 Task: Reply All to email with the signature Caroline Robinson with the subject 'Request for help' from softage.1@softage.net with the message 'I would like to schedule a call to discuss the proposed changes to the project budget.'
Action: Mouse moved to (1289, 208)
Screenshot: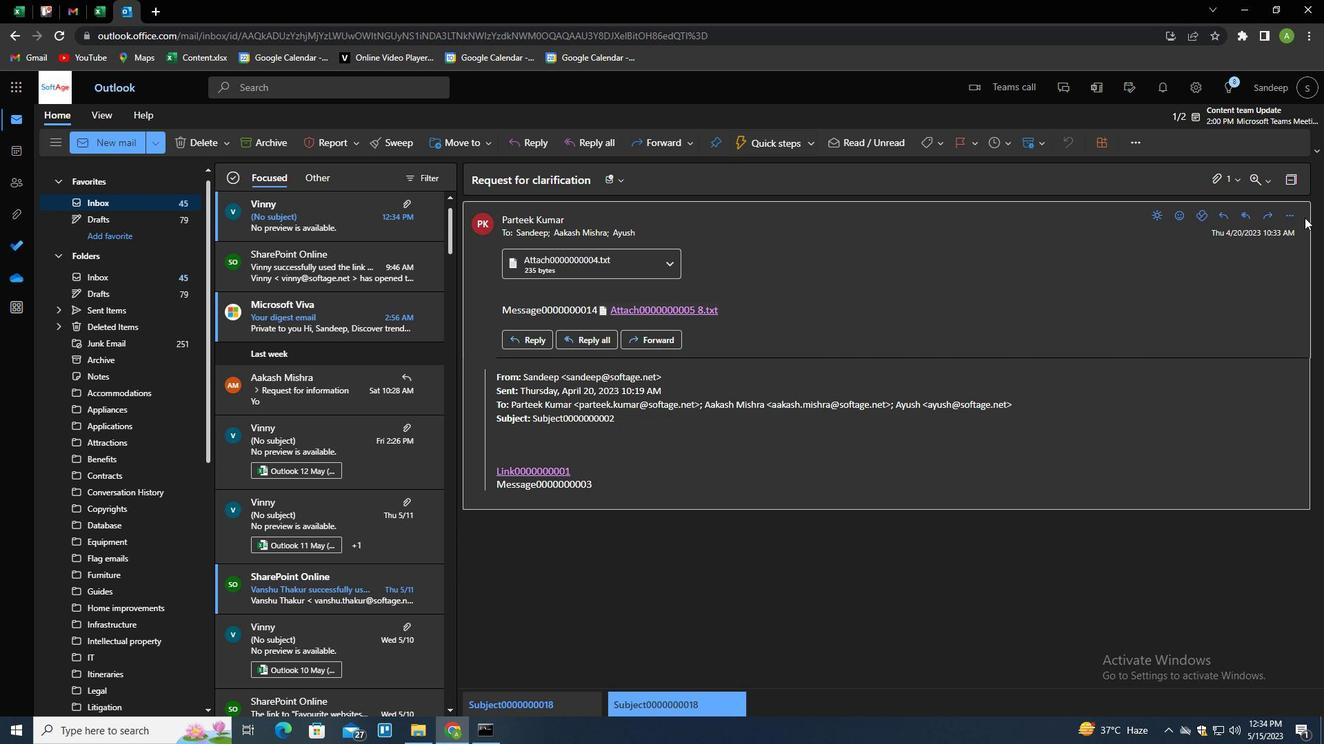 
Action: Mouse pressed left at (1289, 208)
Screenshot: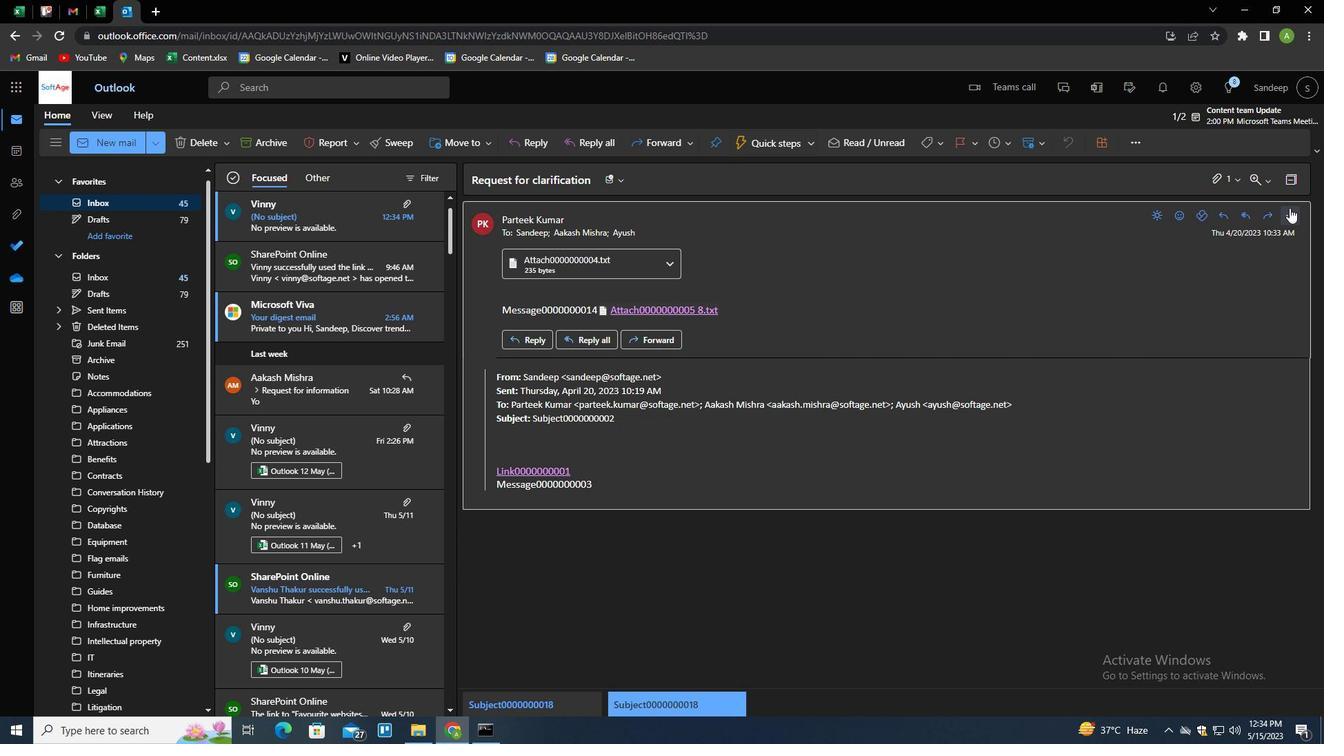 
Action: Mouse moved to (1213, 260)
Screenshot: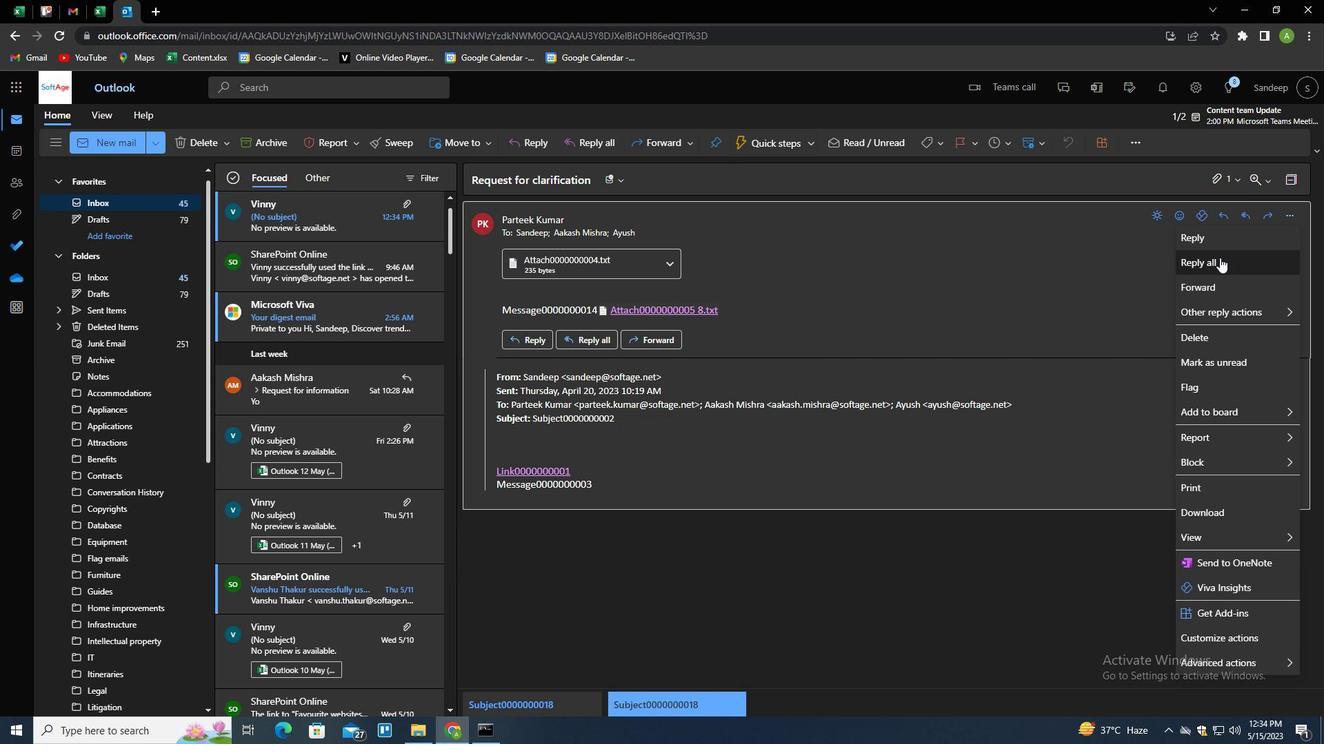 
Action: Mouse pressed left at (1213, 260)
Screenshot: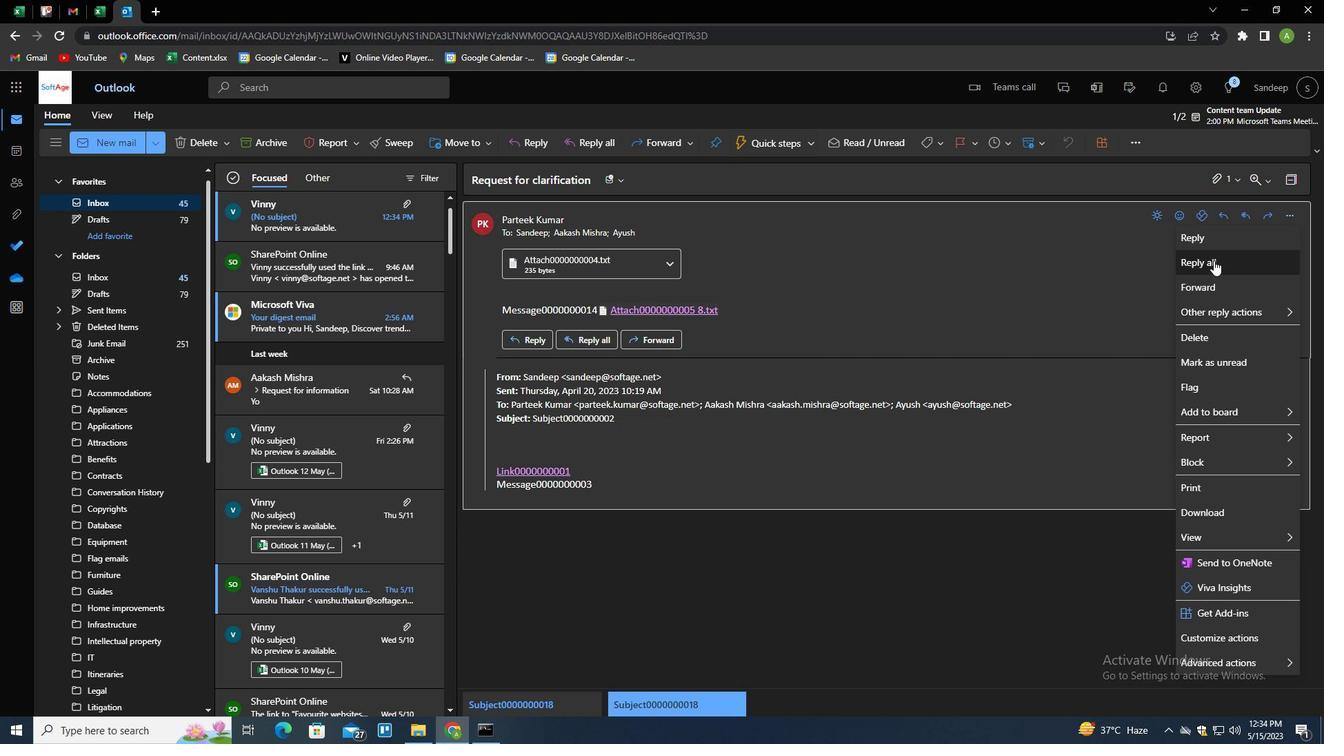 
Action: Mouse moved to (486, 395)
Screenshot: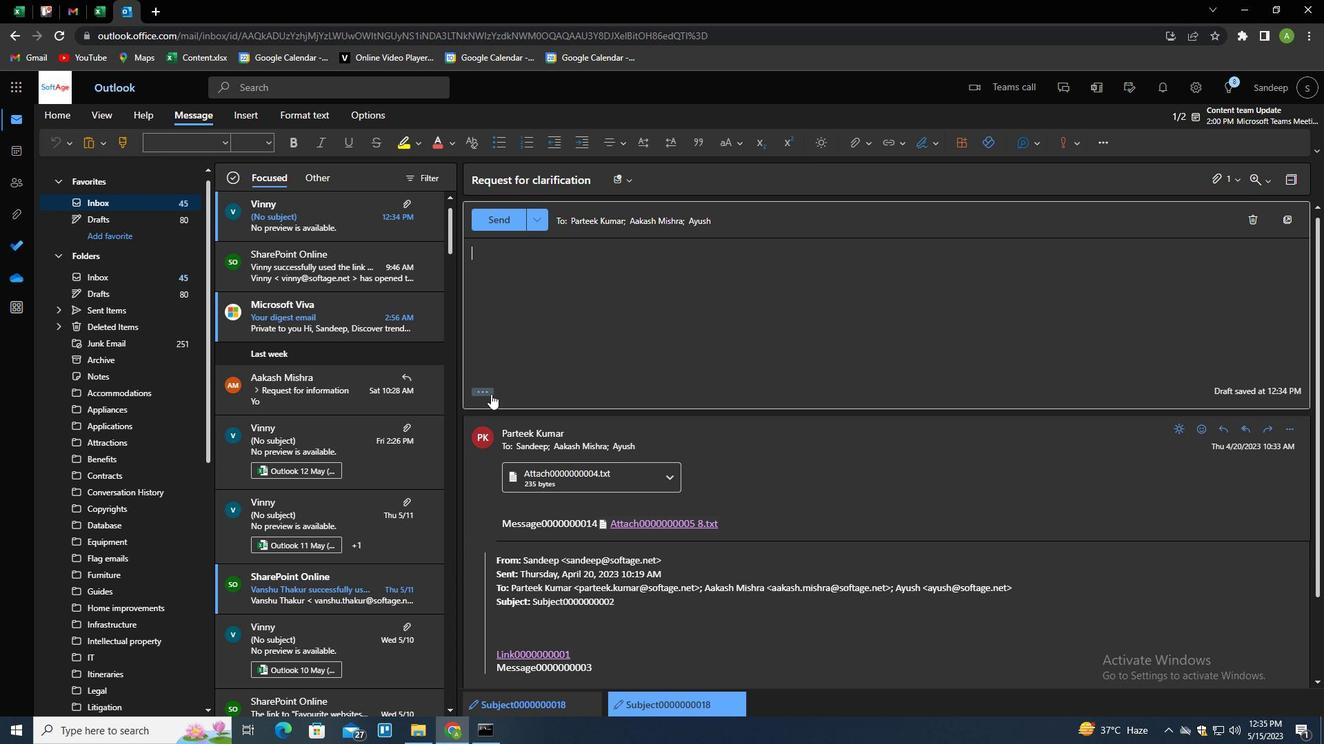 
Action: Mouse pressed left at (486, 395)
Screenshot: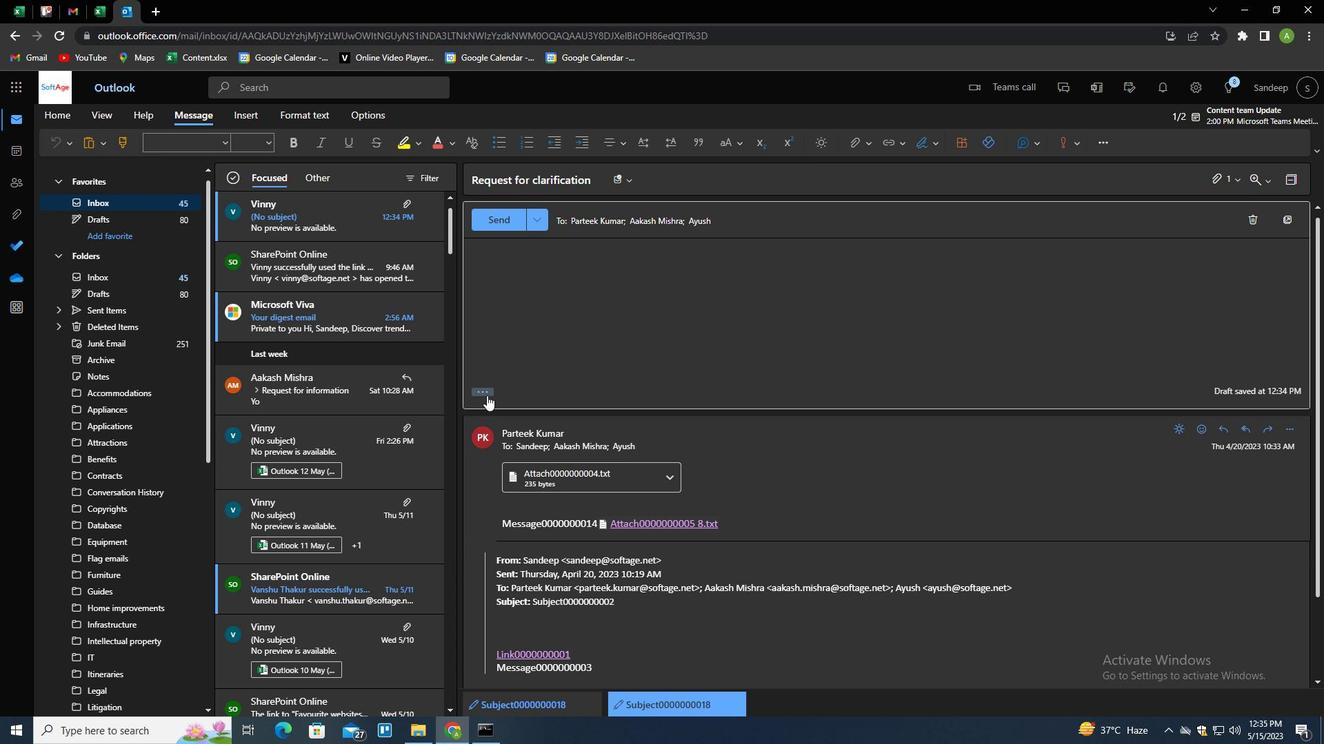 
Action: Mouse moved to (932, 136)
Screenshot: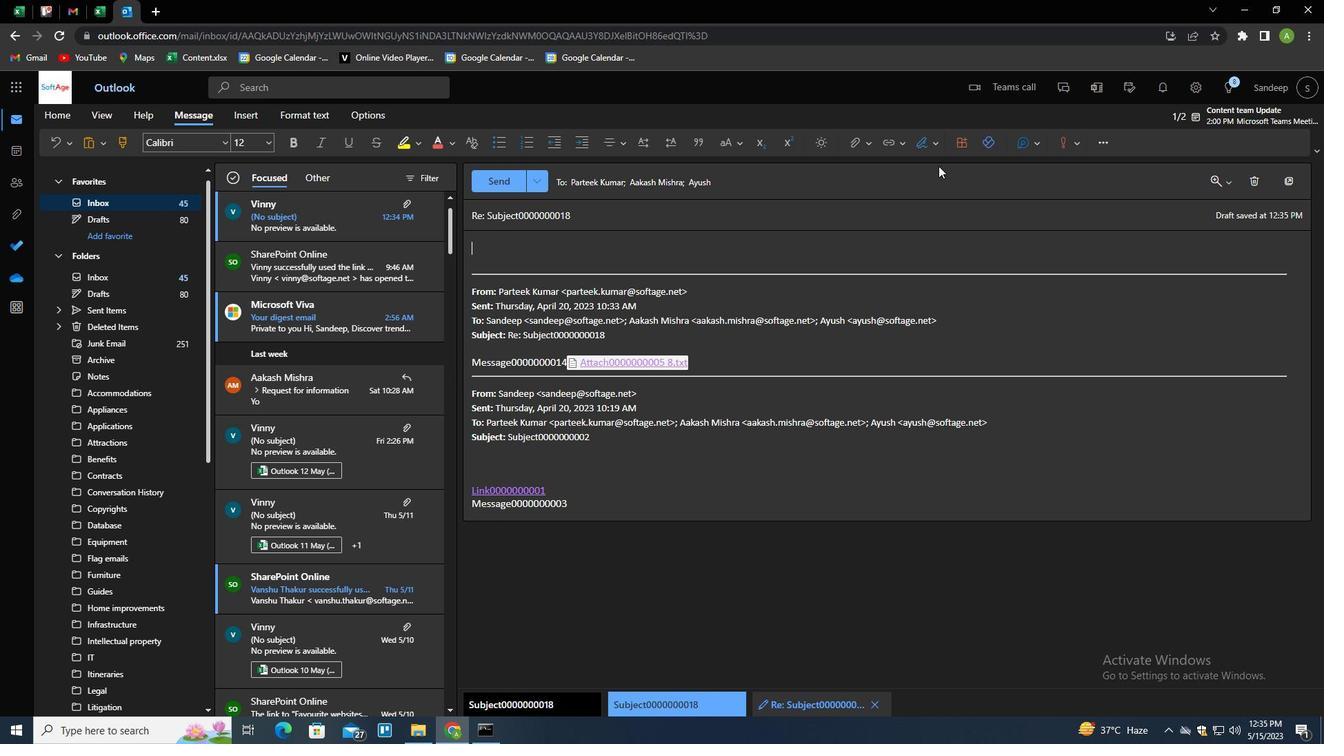 
Action: Mouse pressed left at (932, 136)
Screenshot: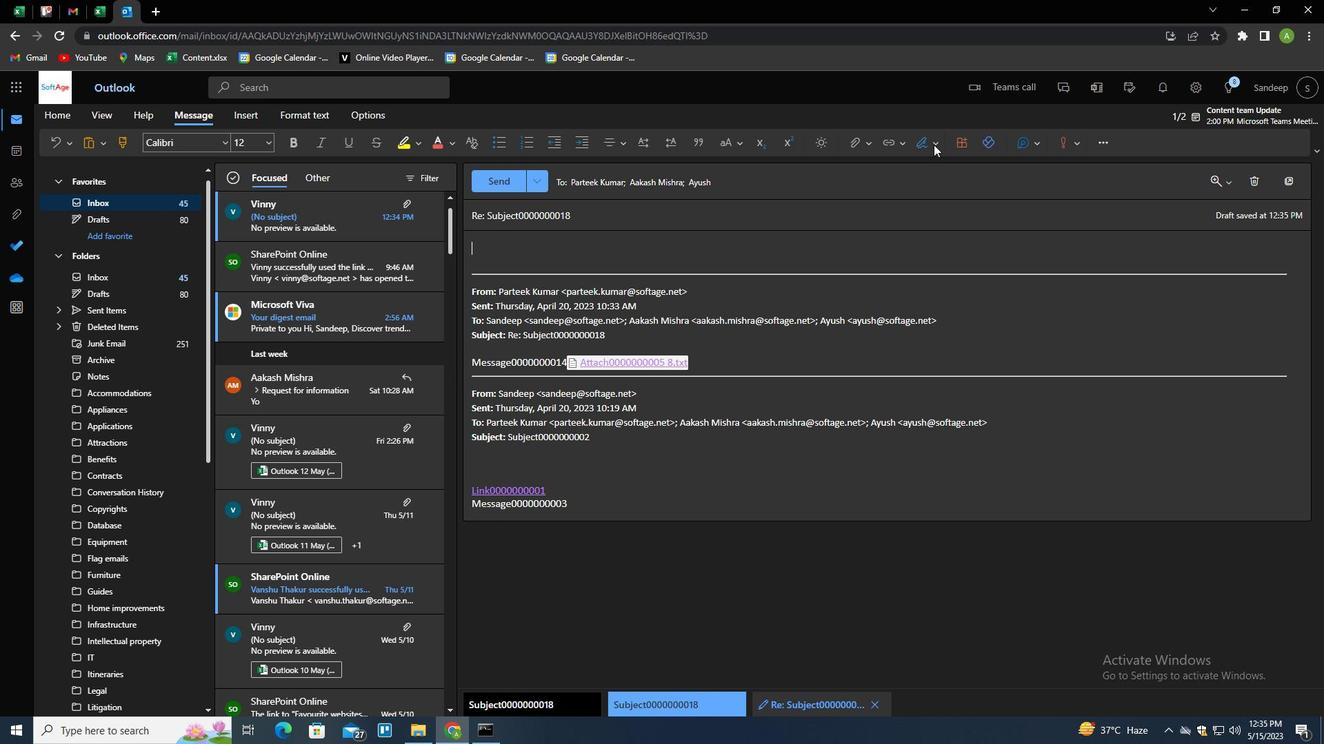 
Action: Mouse moved to (912, 195)
Screenshot: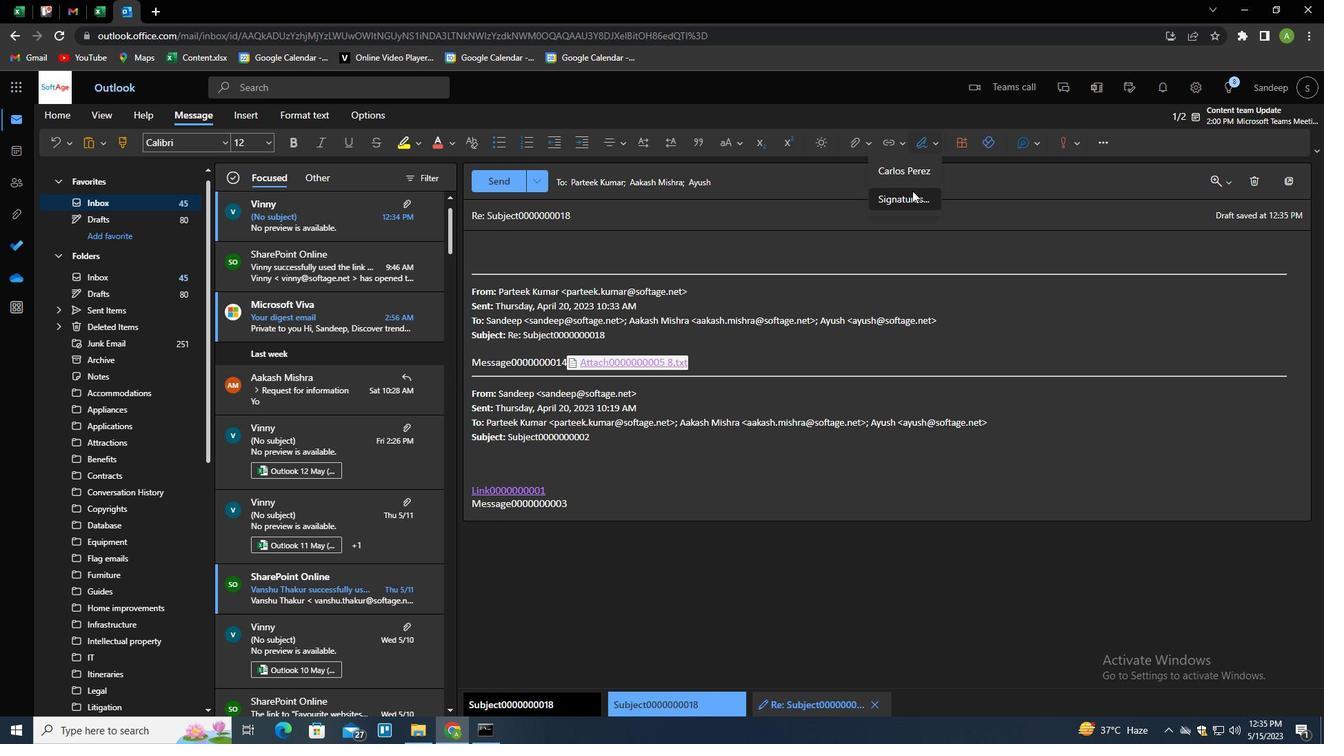 
Action: Mouse pressed left at (912, 195)
Screenshot: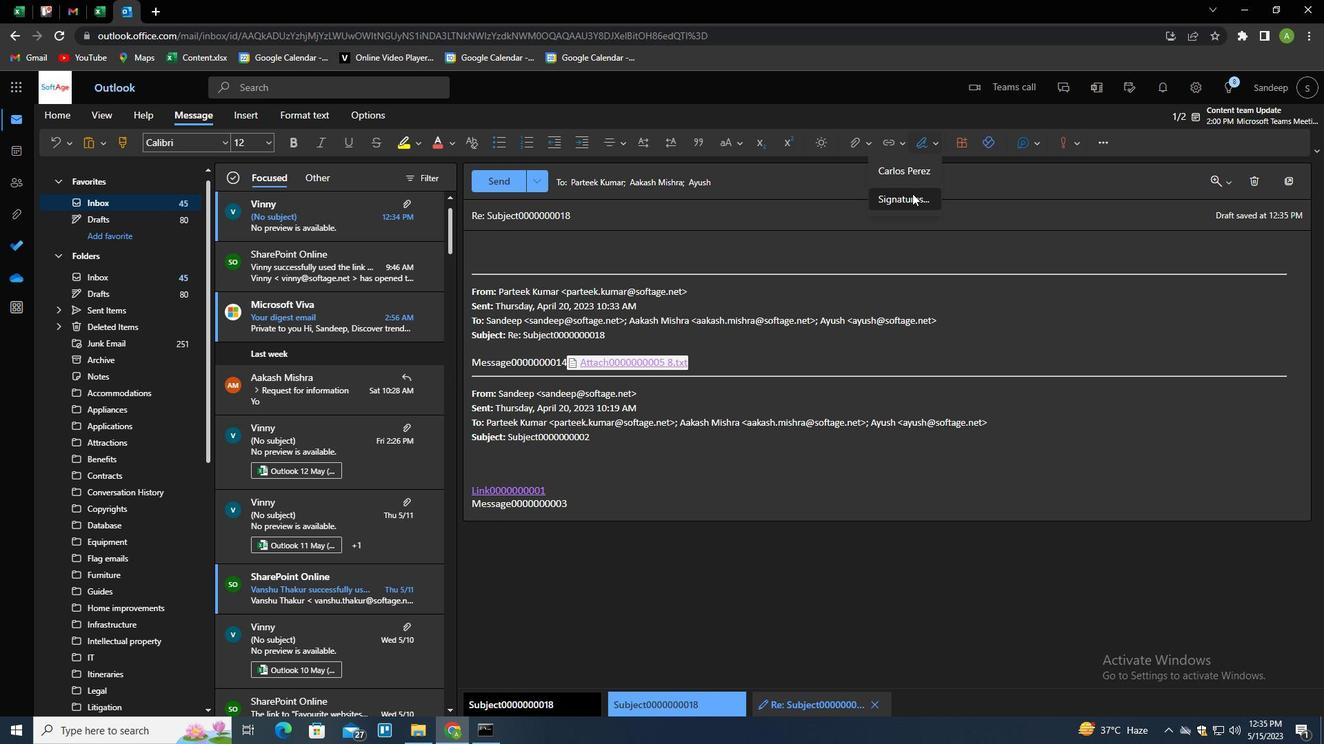 
Action: Mouse moved to (948, 243)
Screenshot: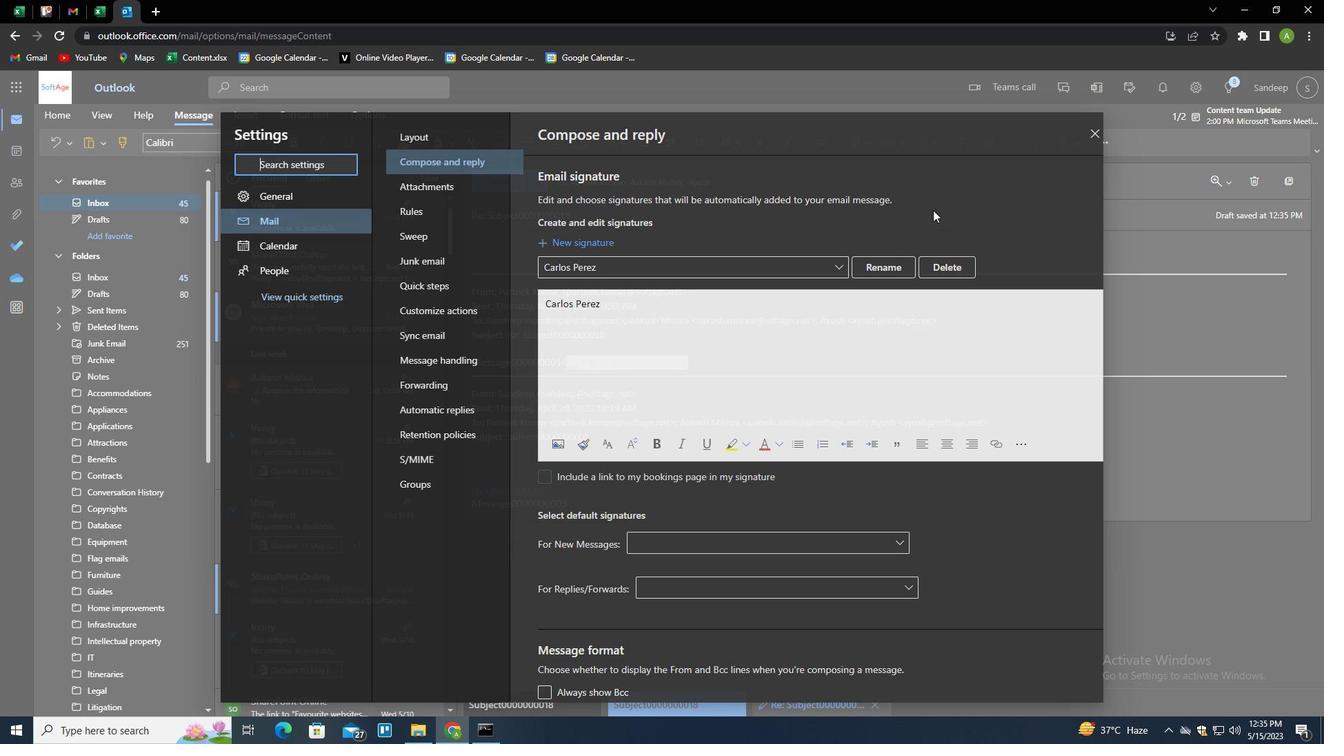
Action: Mouse pressed left at (948, 243)
Screenshot: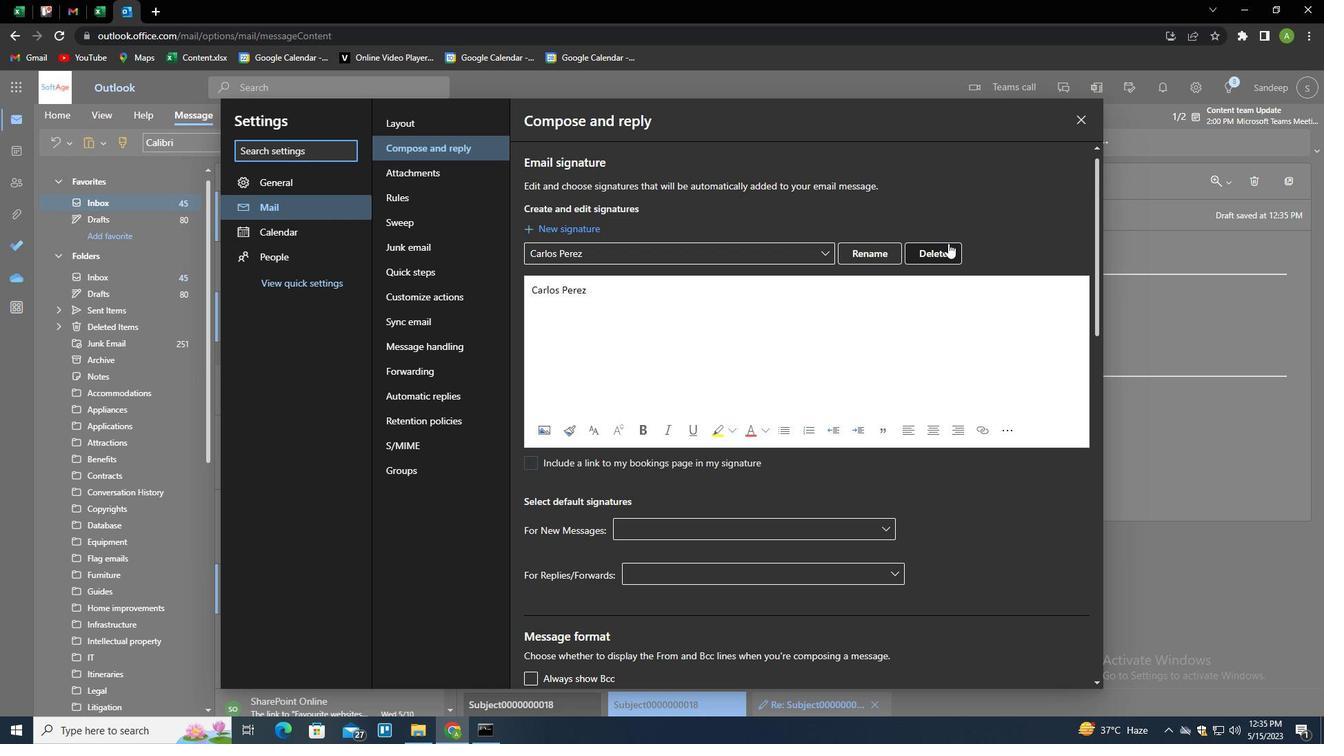 
Action: Mouse moved to (946, 250)
Screenshot: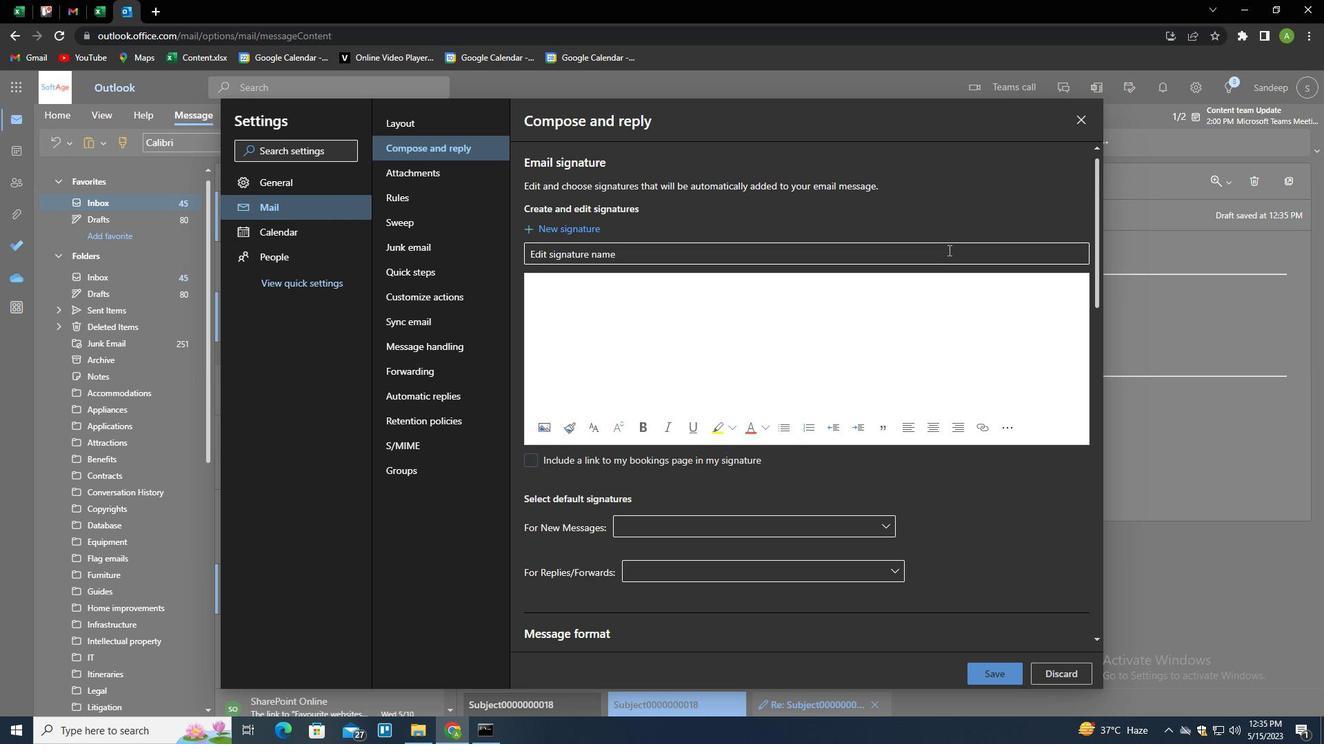 
Action: Mouse pressed left at (946, 250)
Screenshot: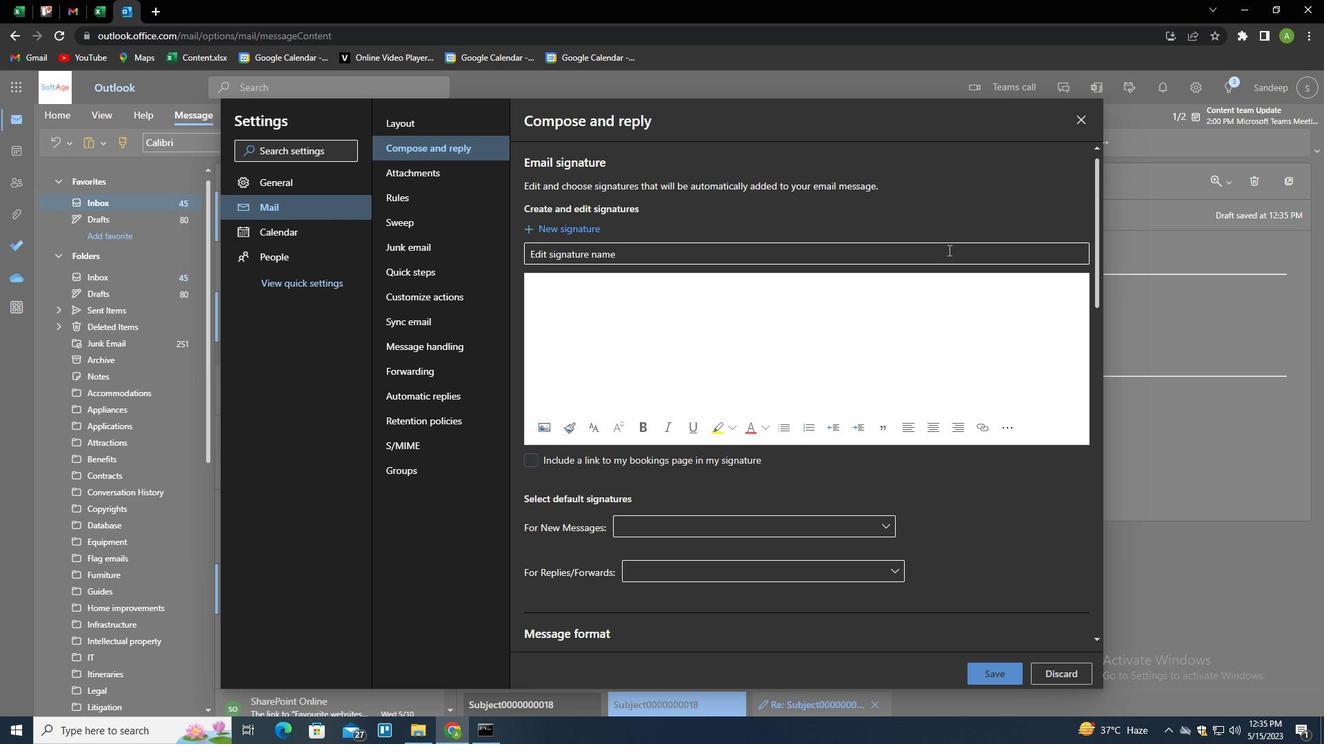 
Action: Mouse moved to (946, 250)
Screenshot: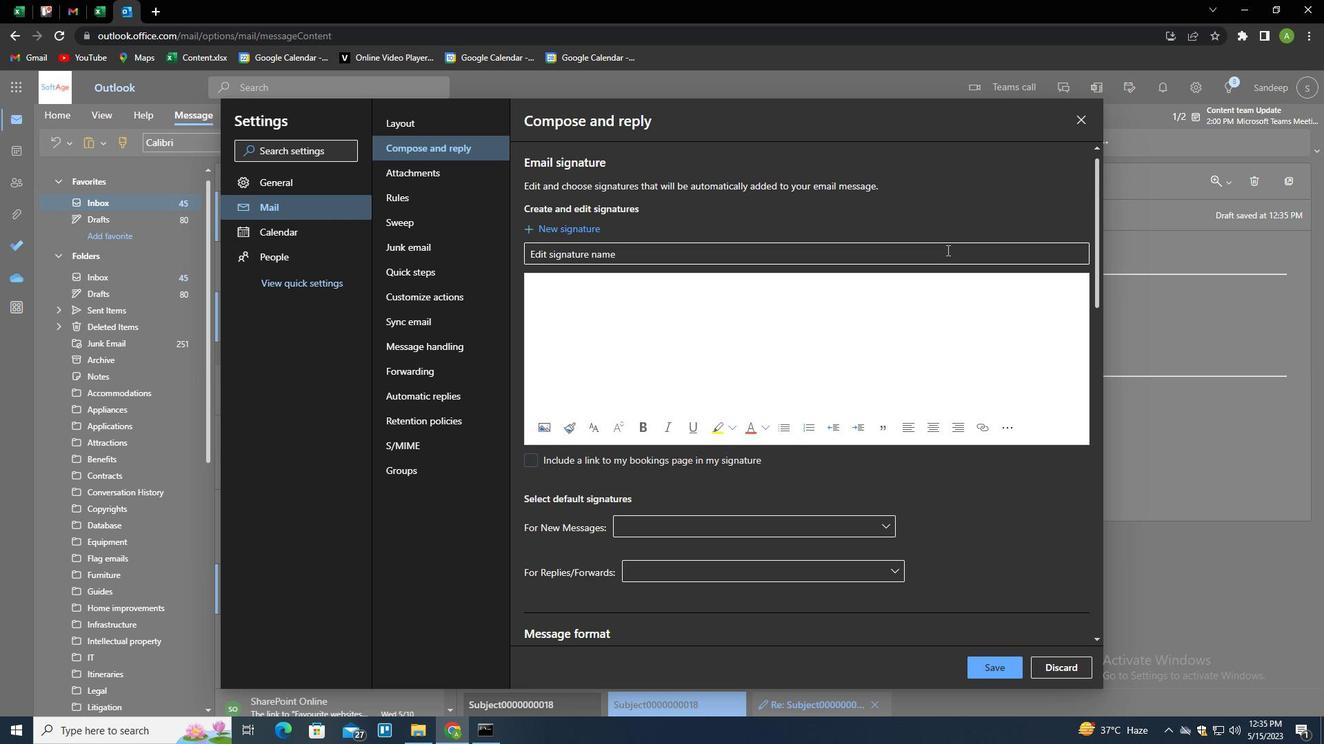 
Action: Key pressed <Key.shift>CAROLINE<Key.space><Key.shift>ROBINSON<Key.tab><Key.shift>CAROLINE<Key.space><Key.shift>ROBINSON
Screenshot: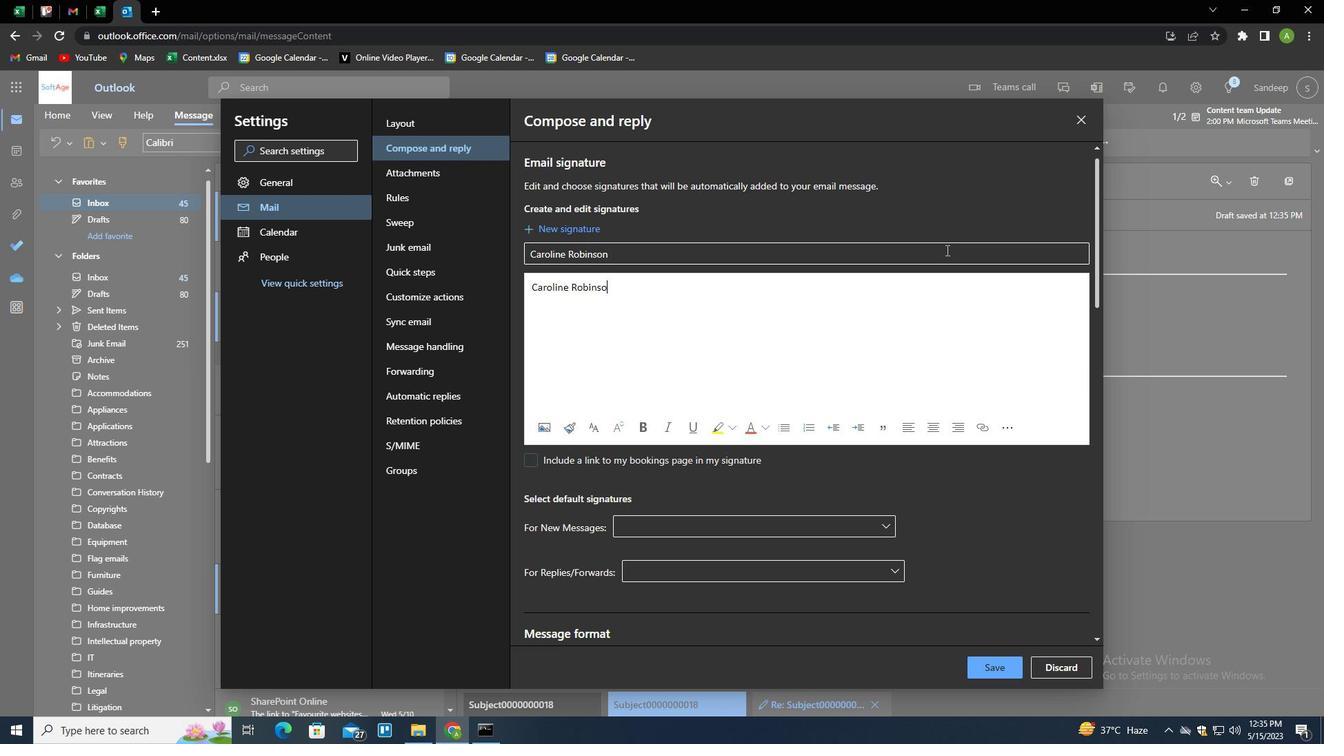
Action: Mouse moved to (988, 662)
Screenshot: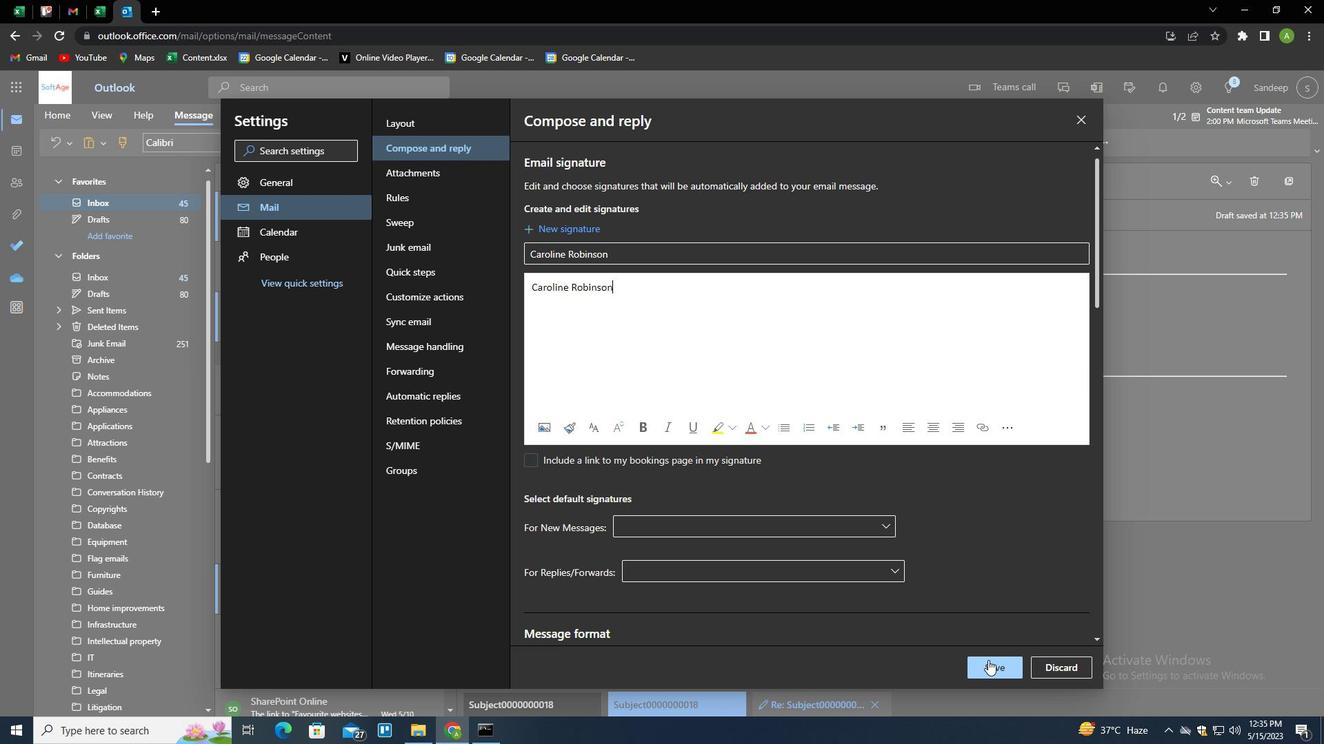 
Action: Mouse pressed left at (988, 662)
Screenshot: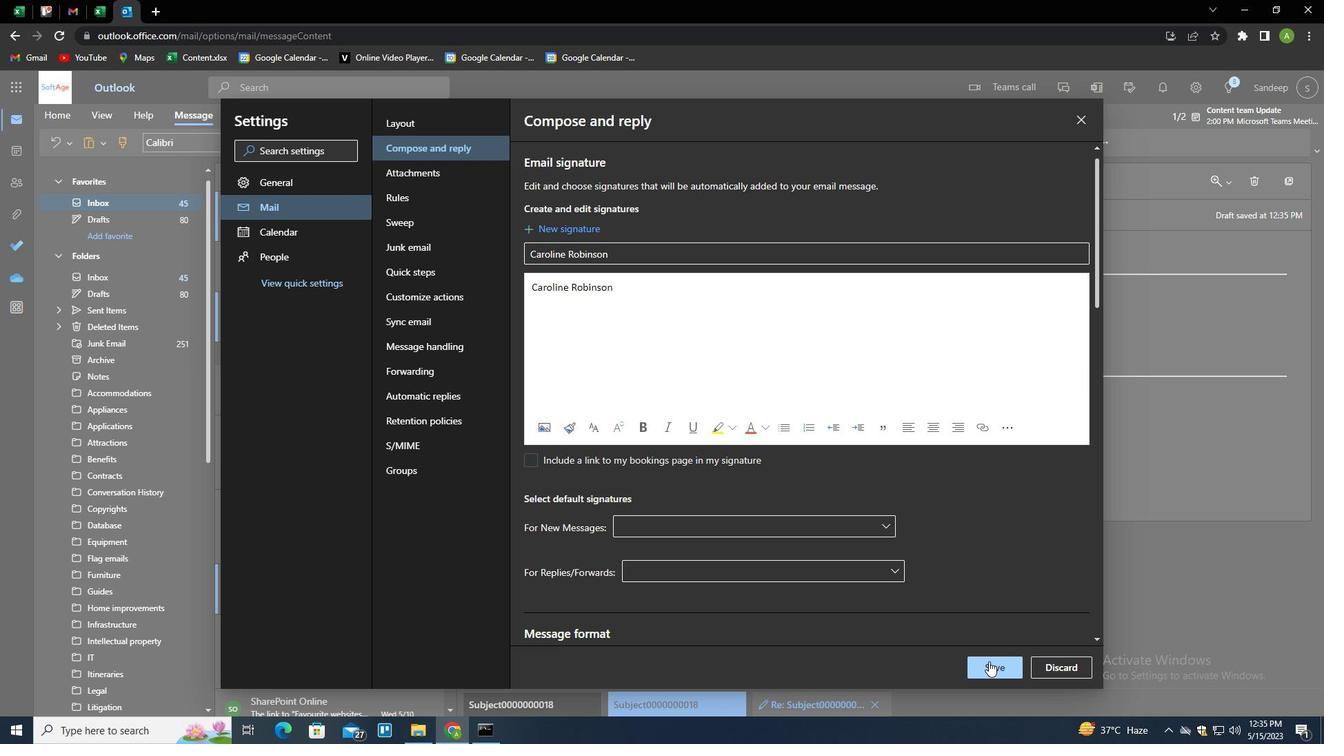 
Action: Mouse moved to (1194, 444)
Screenshot: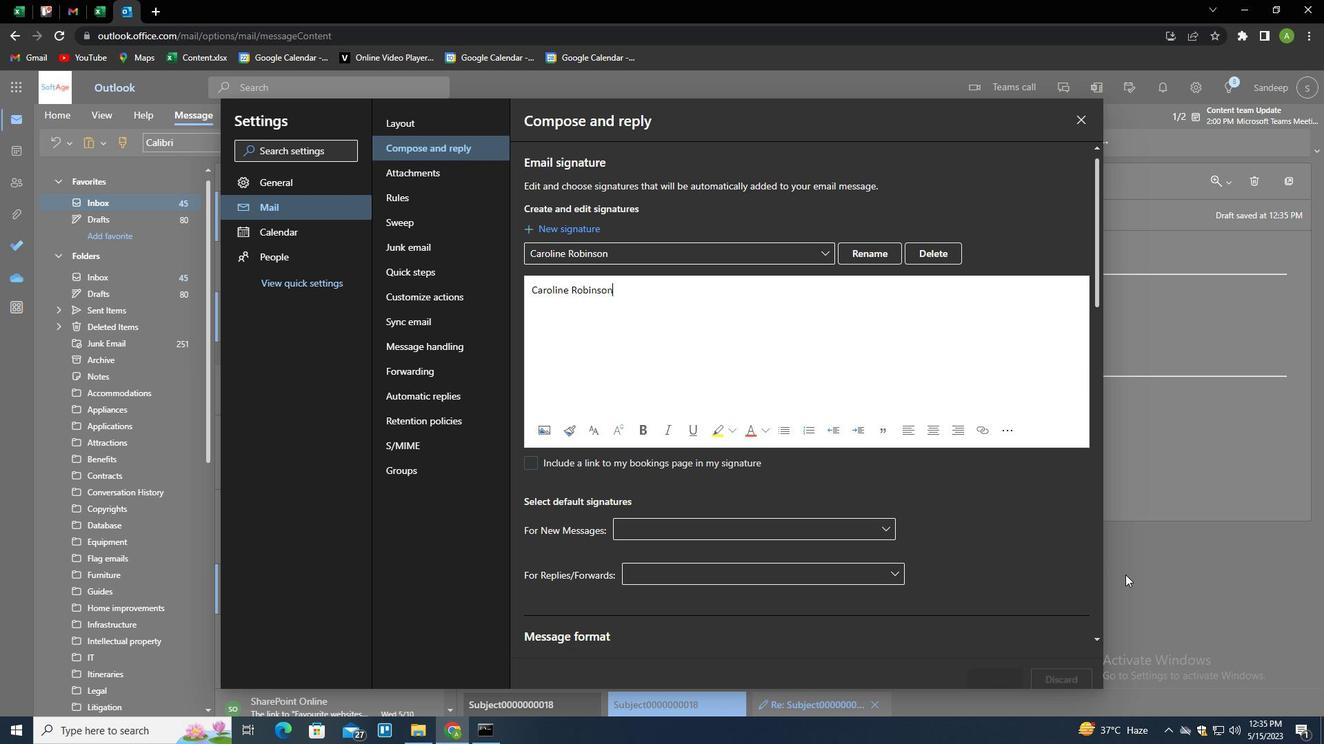 
Action: Mouse pressed left at (1194, 444)
Screenshot: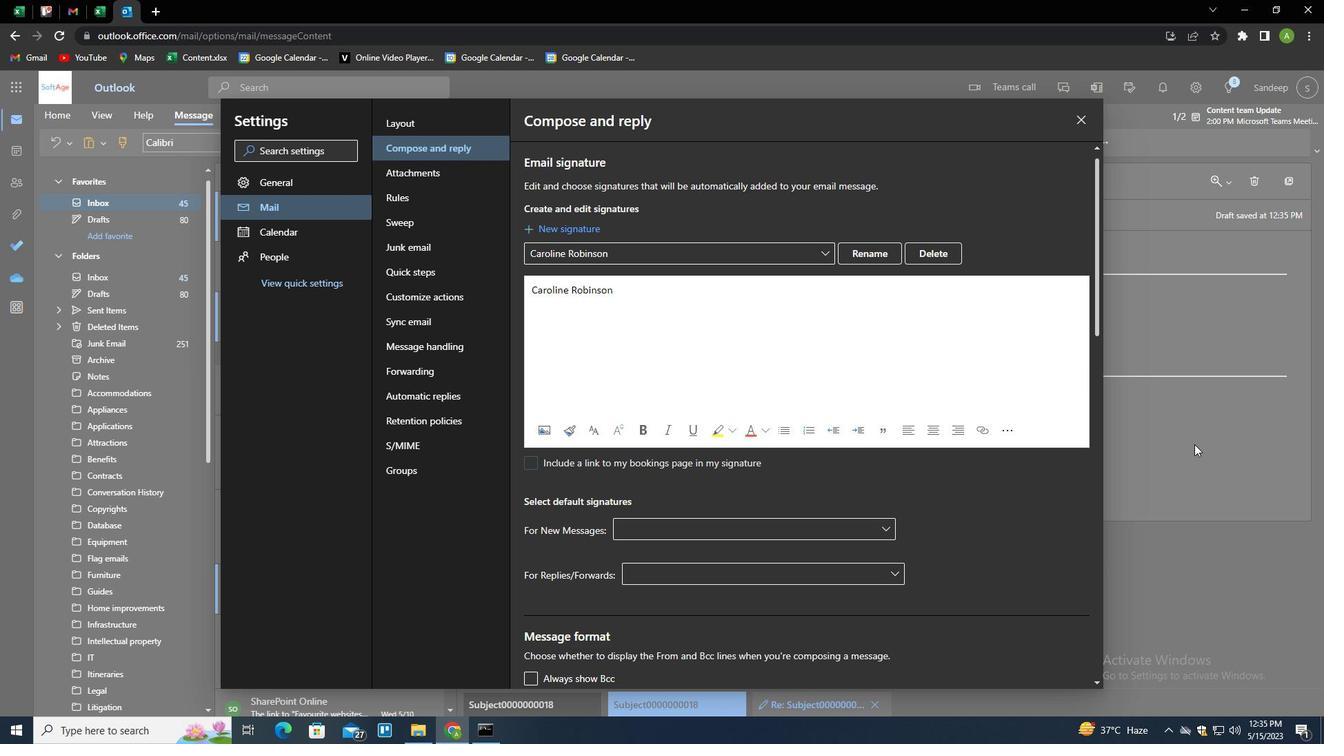
Action: Mouse moved to (924, 145)
Screenshot: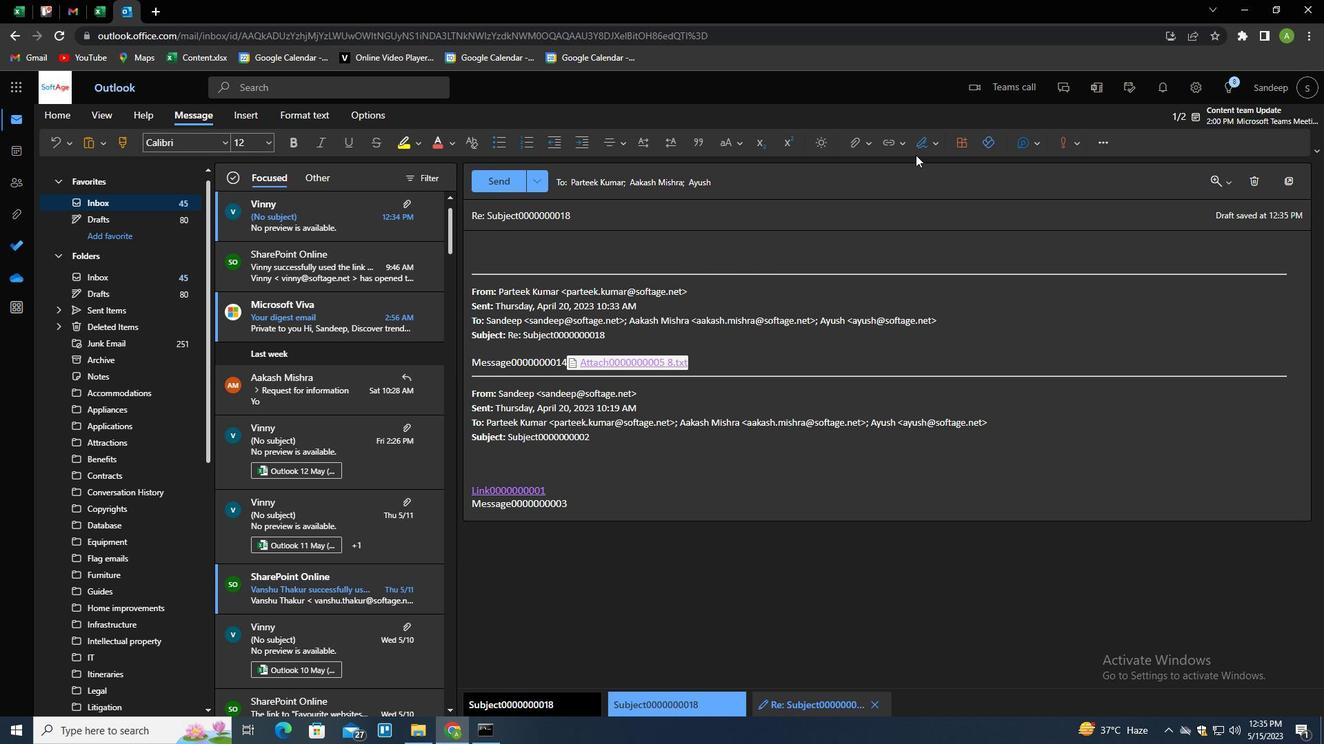 
Action: Mouse pressed left at (924, 145)
Screenshot: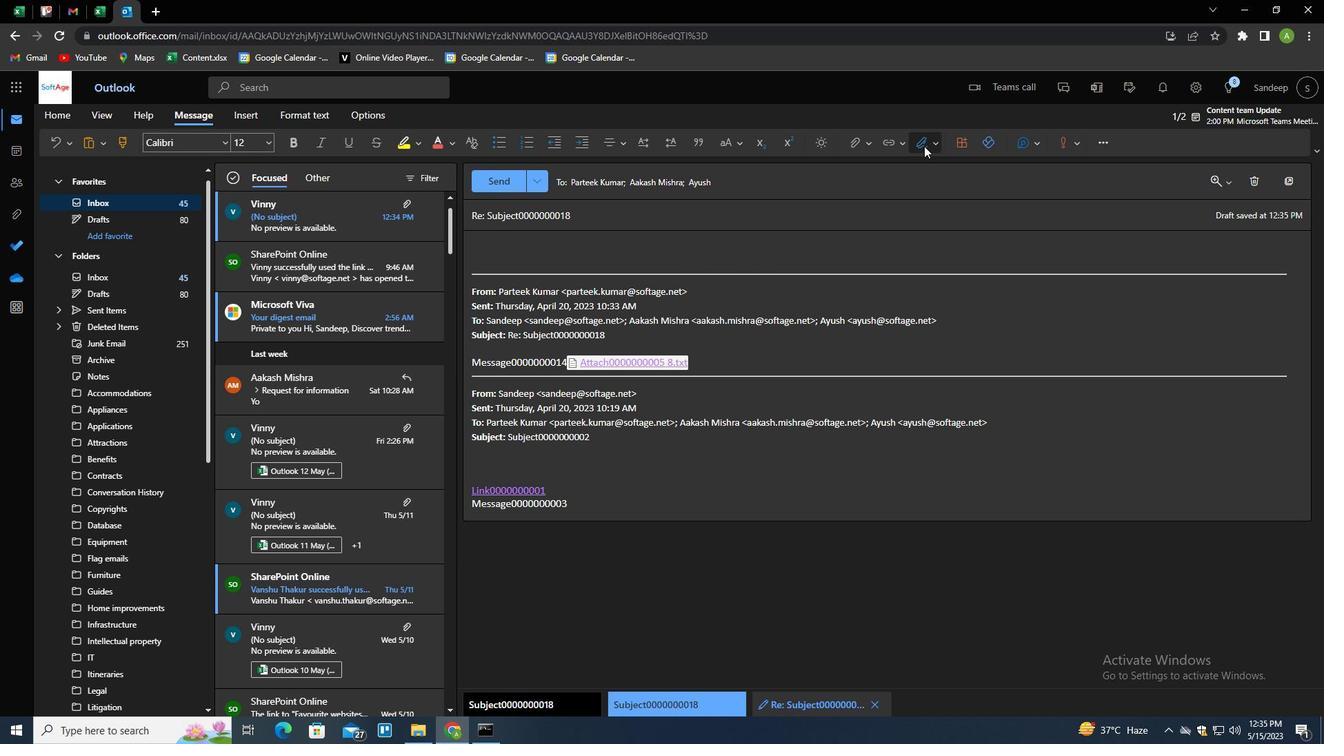 
Action: Mouse moved to (911, 172)
Screenshot: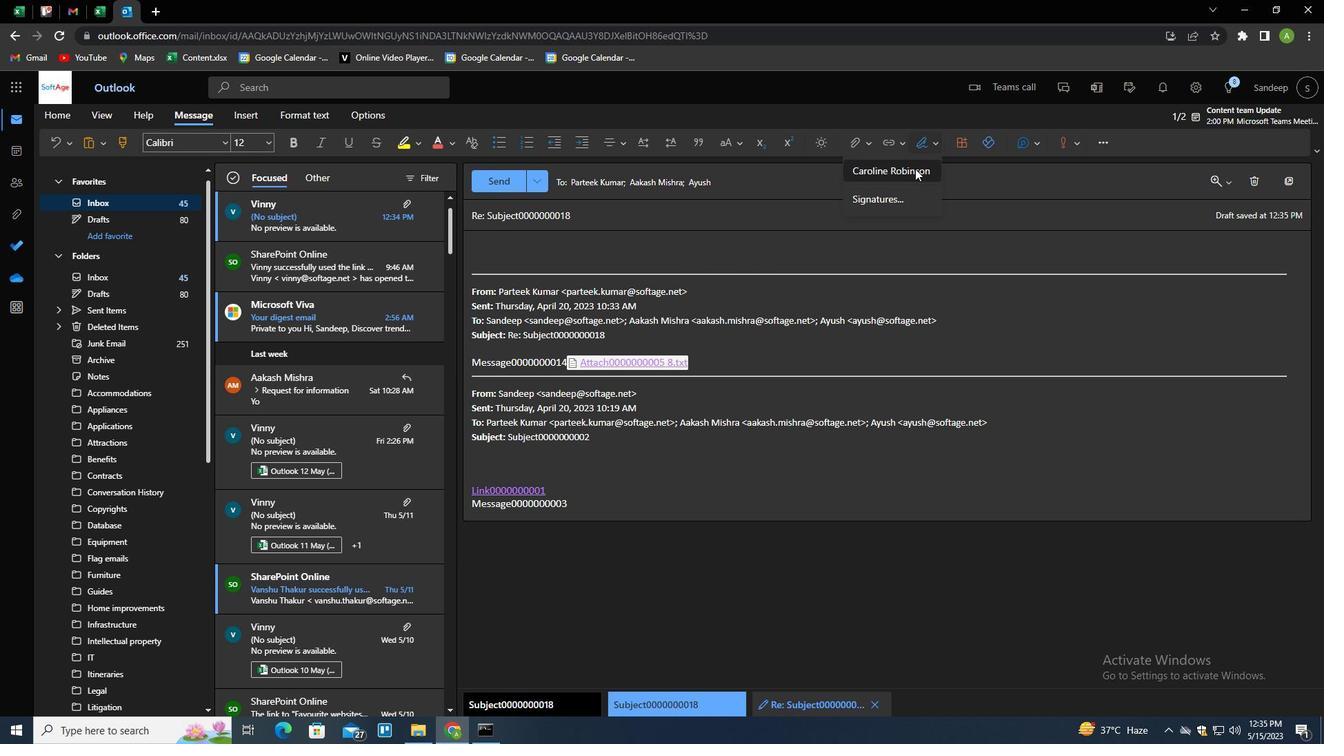 
Action: Mouse pressed left at (911, 172)
Screenshot: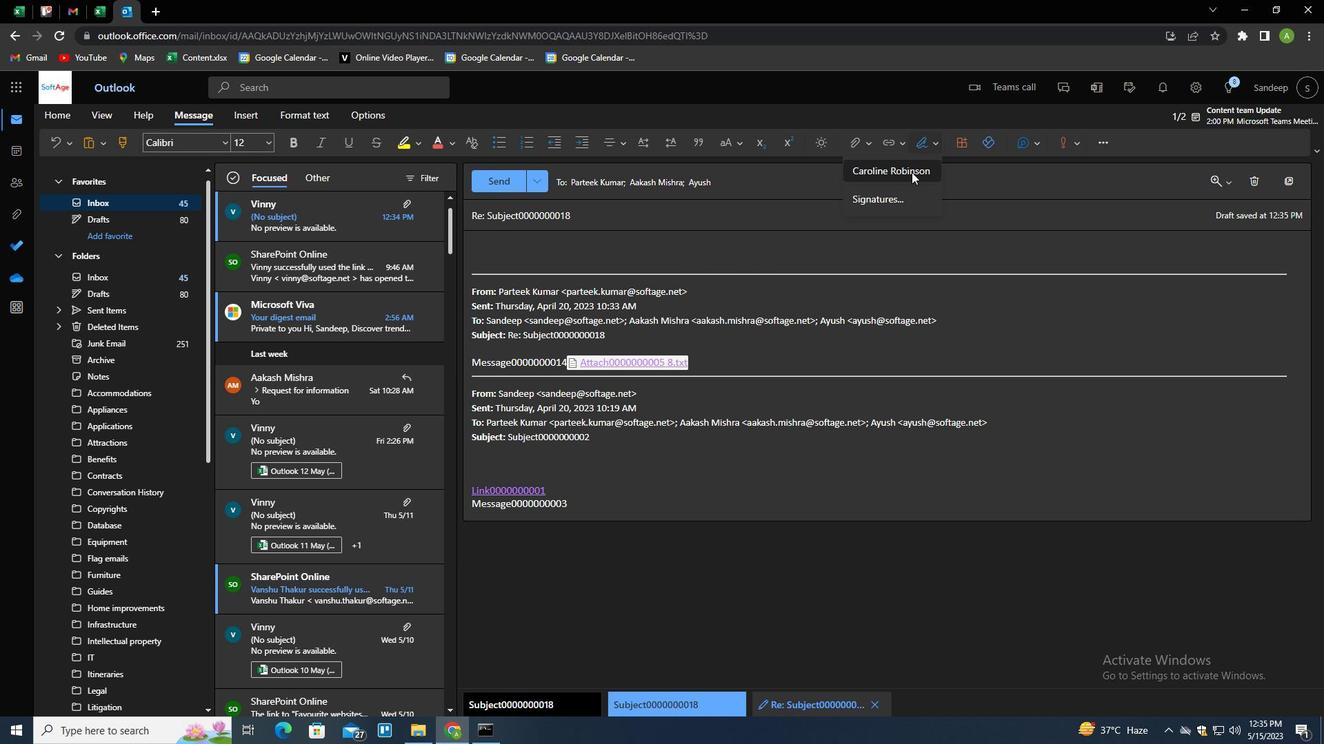 
Action: Mouse moved to (539, 215)
Screenshot: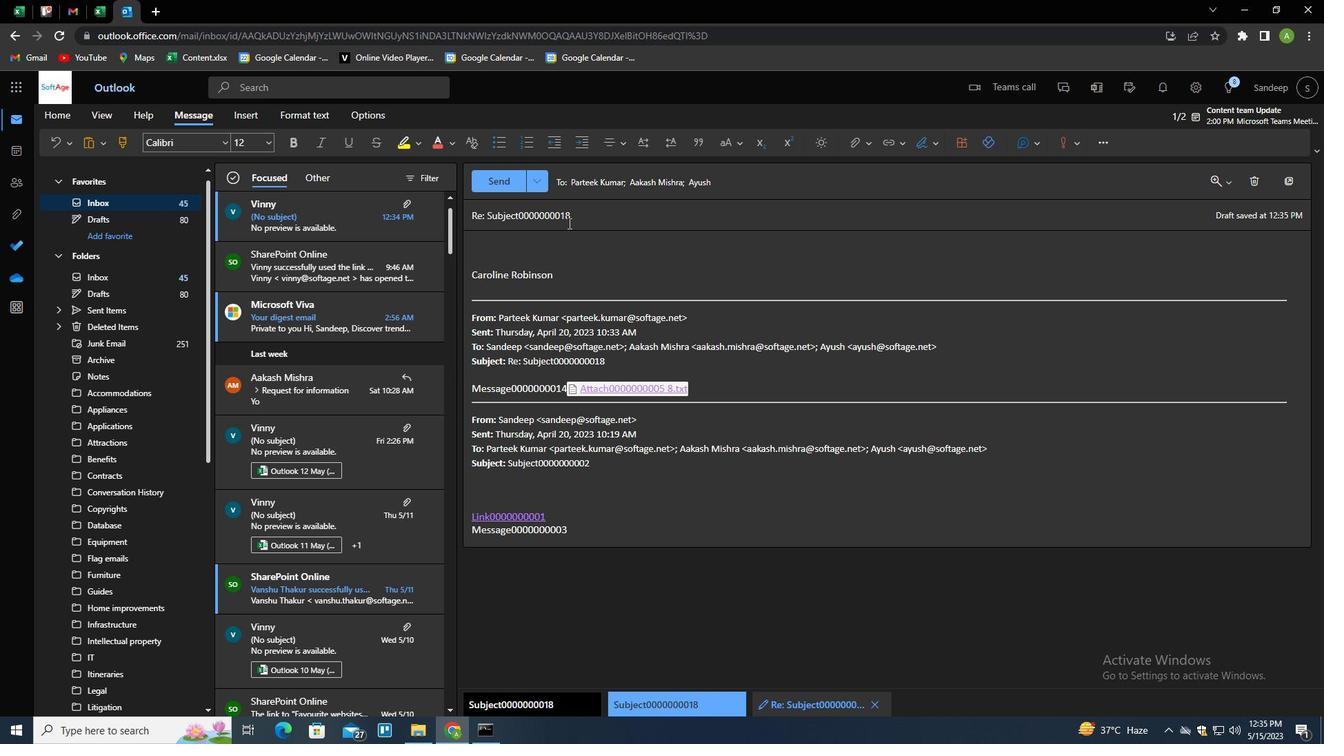 
Action: Mouse pressed left at (539, 215)
Screenshot: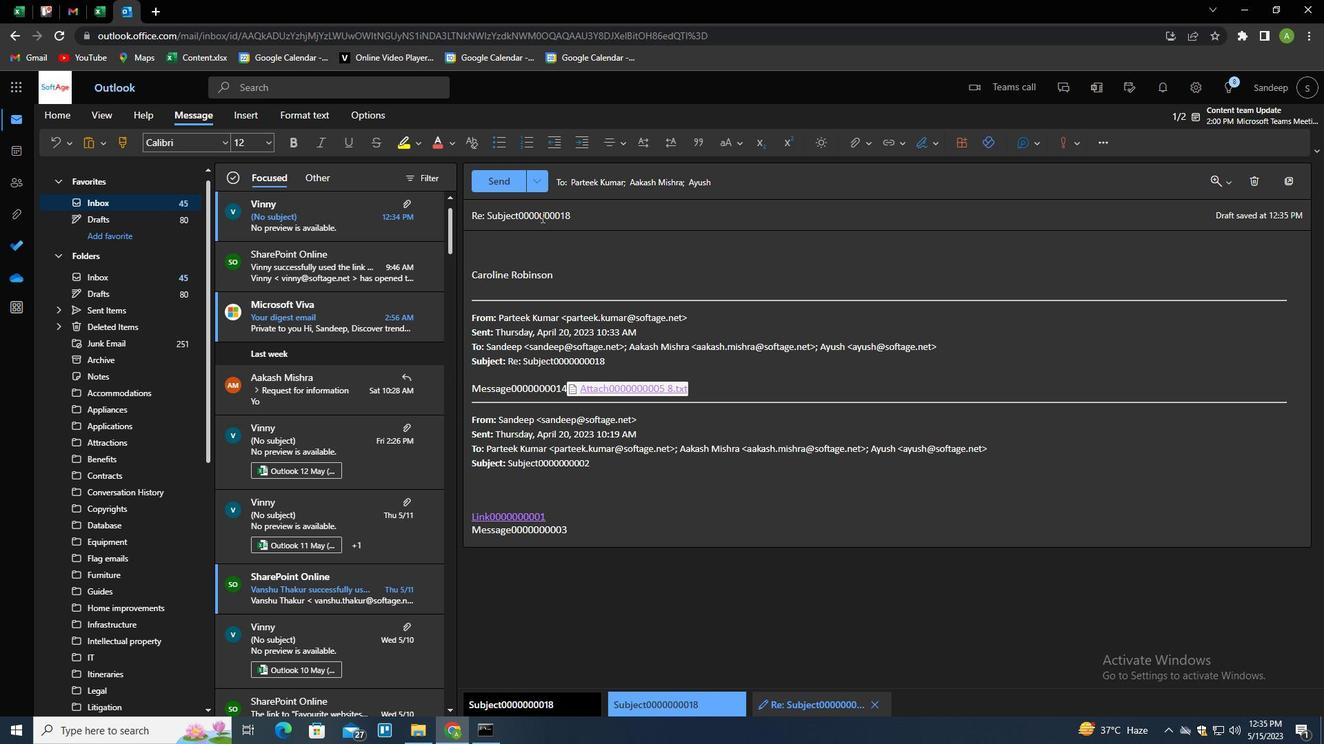 
Action: Mouse pressed left at (539, 215)
Screenshot: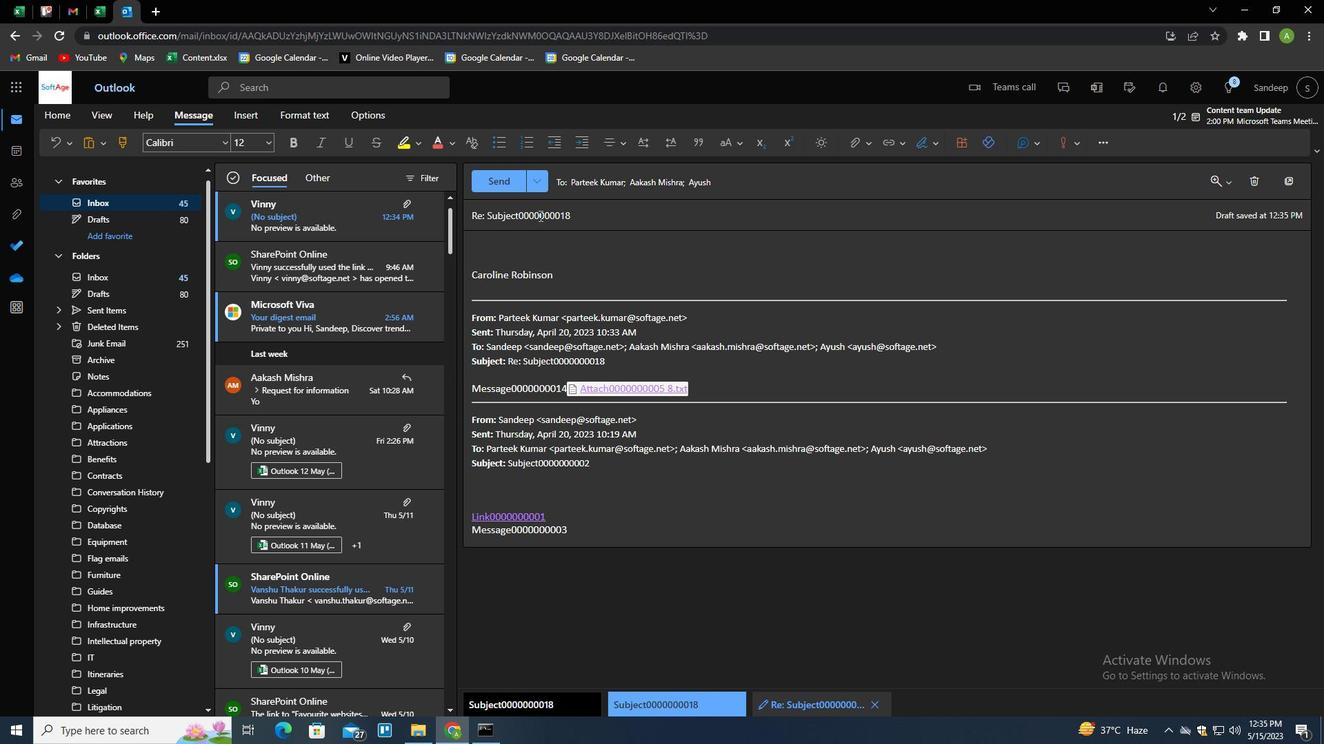 
Action: Mouse pressed left at (539, 215)
Screenshot: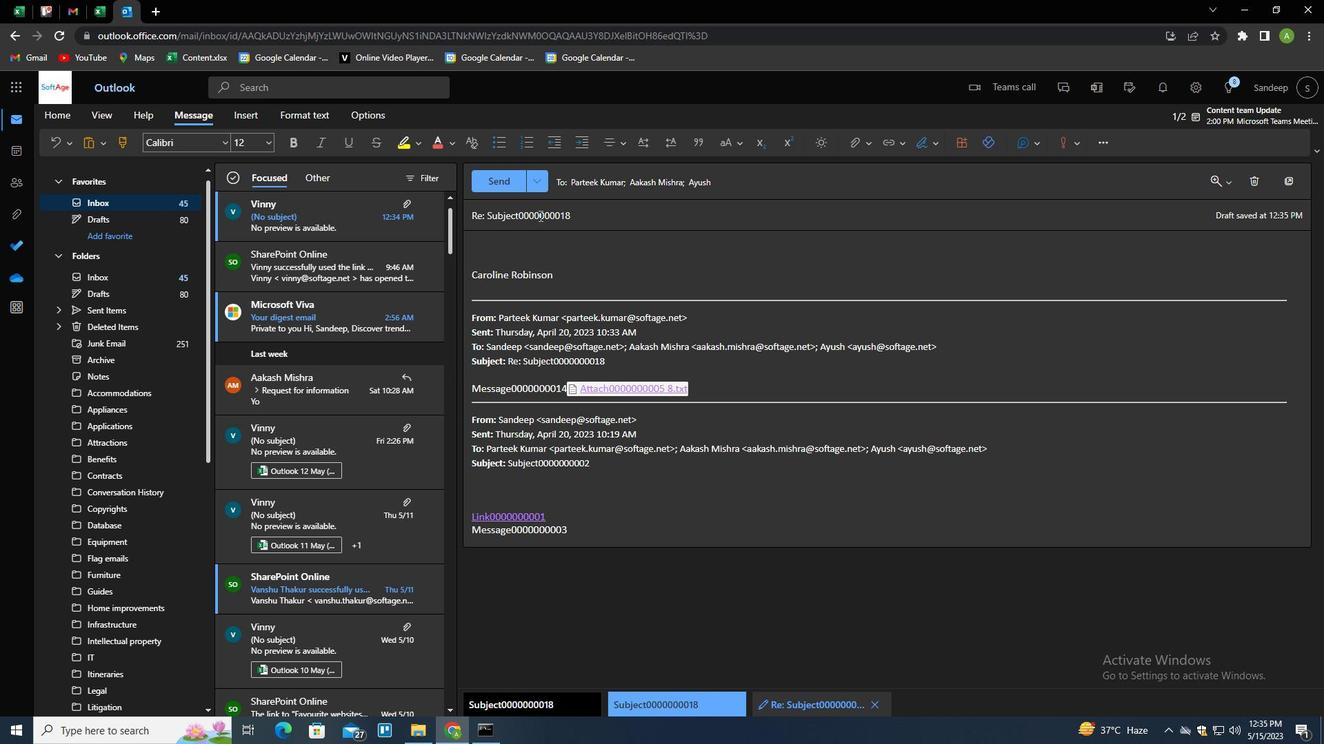 
Action: Key pressed <Key.shift>REQUEST<Key.space>FOR<Key.space>HELP<Key.tab><Key.shift>I<Key.space>WOULD<Key.space>LIKE<Key.space>TO<Key.space>SCHEDULE<Key.space>A<Key.space>CALL<Key.space>TO<Key.space>DISCUSS<Key.space>THE<Key.space>PROPOSED<Key.space>CHANGES<Key.space>TO<Key.space>THE<Key.space>PROJECT<Key.space>BUDGET.
Screenshot: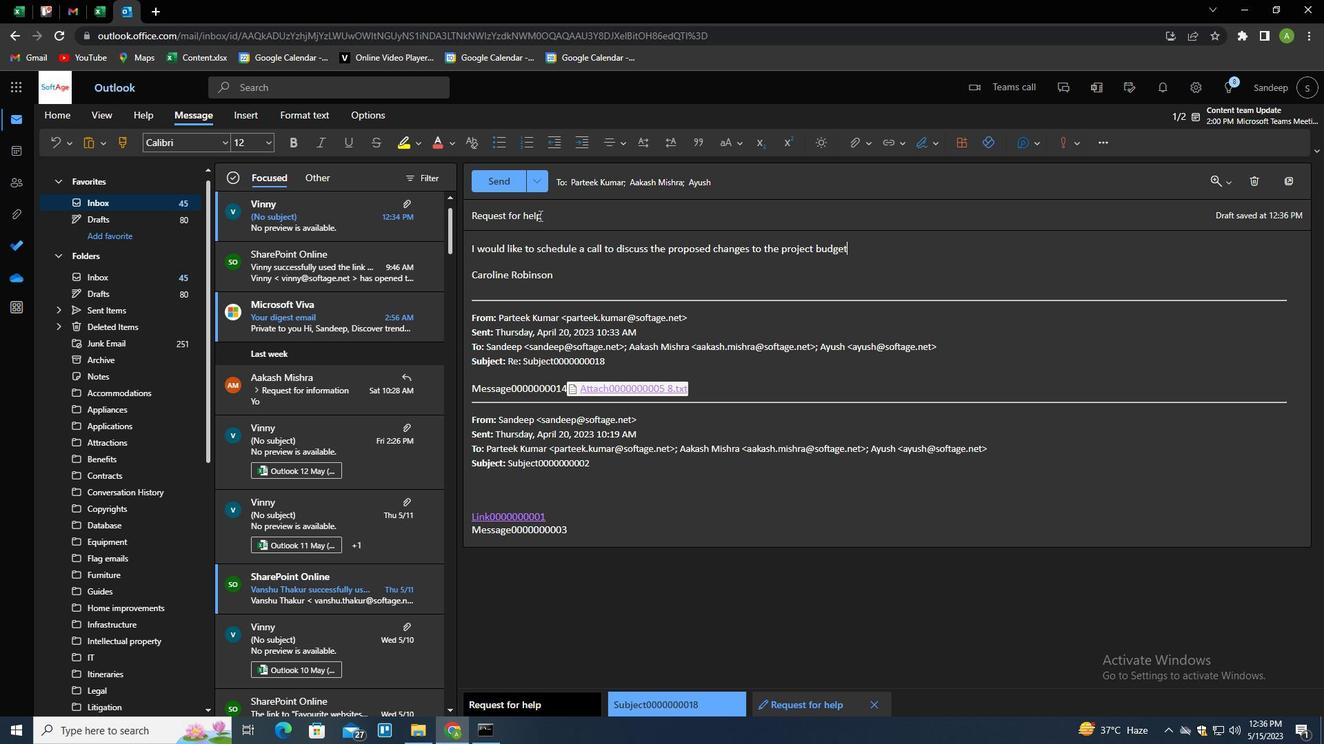 
Action: Mouse moved to (504, 183)
Screenshot: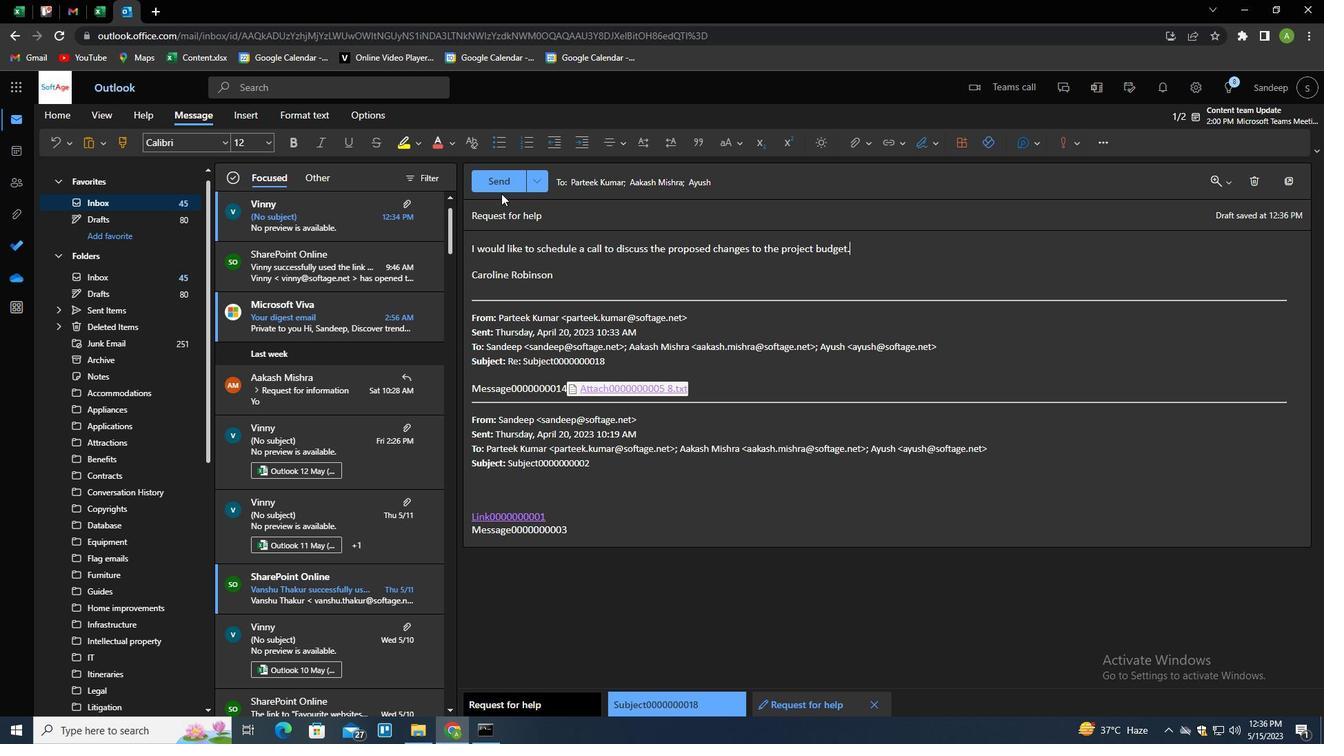 
Action: Mouse pressed left at (504, 183)
Screenshot: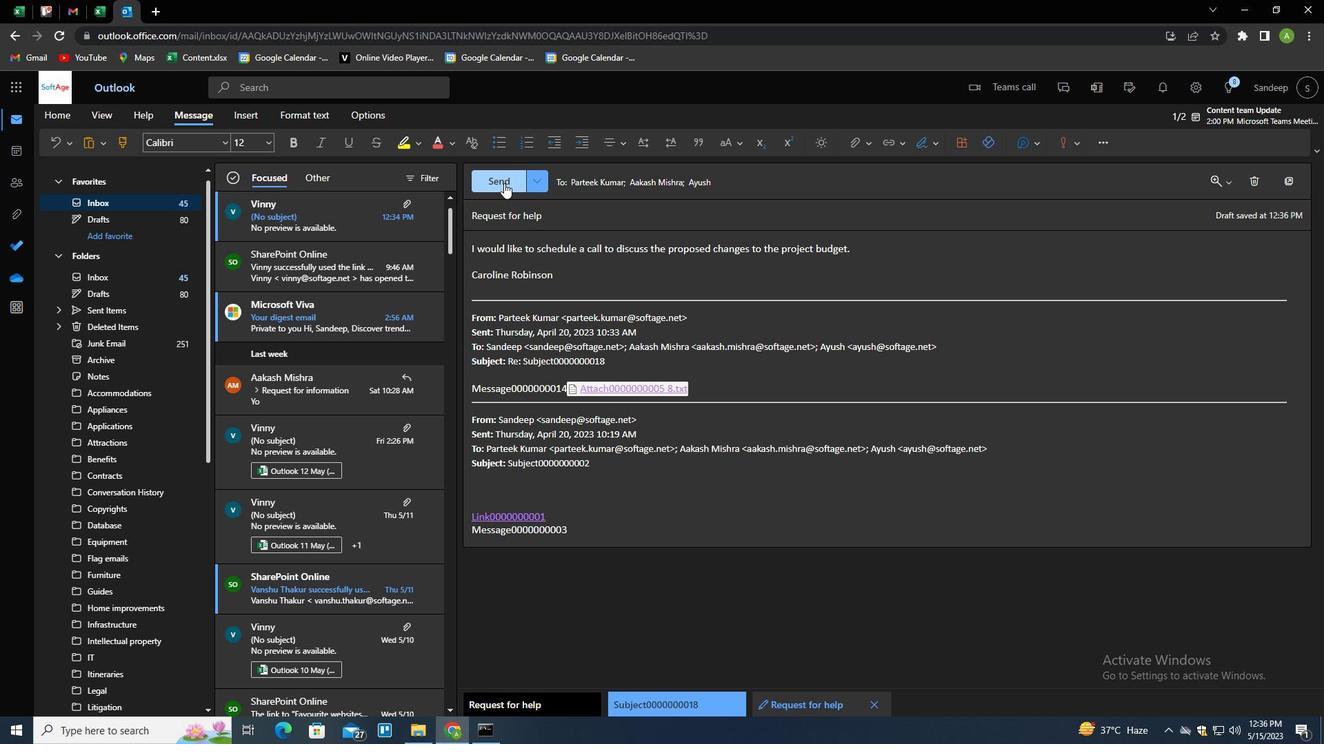 
Action: Mouse moved to (691, 390)
Screenshot: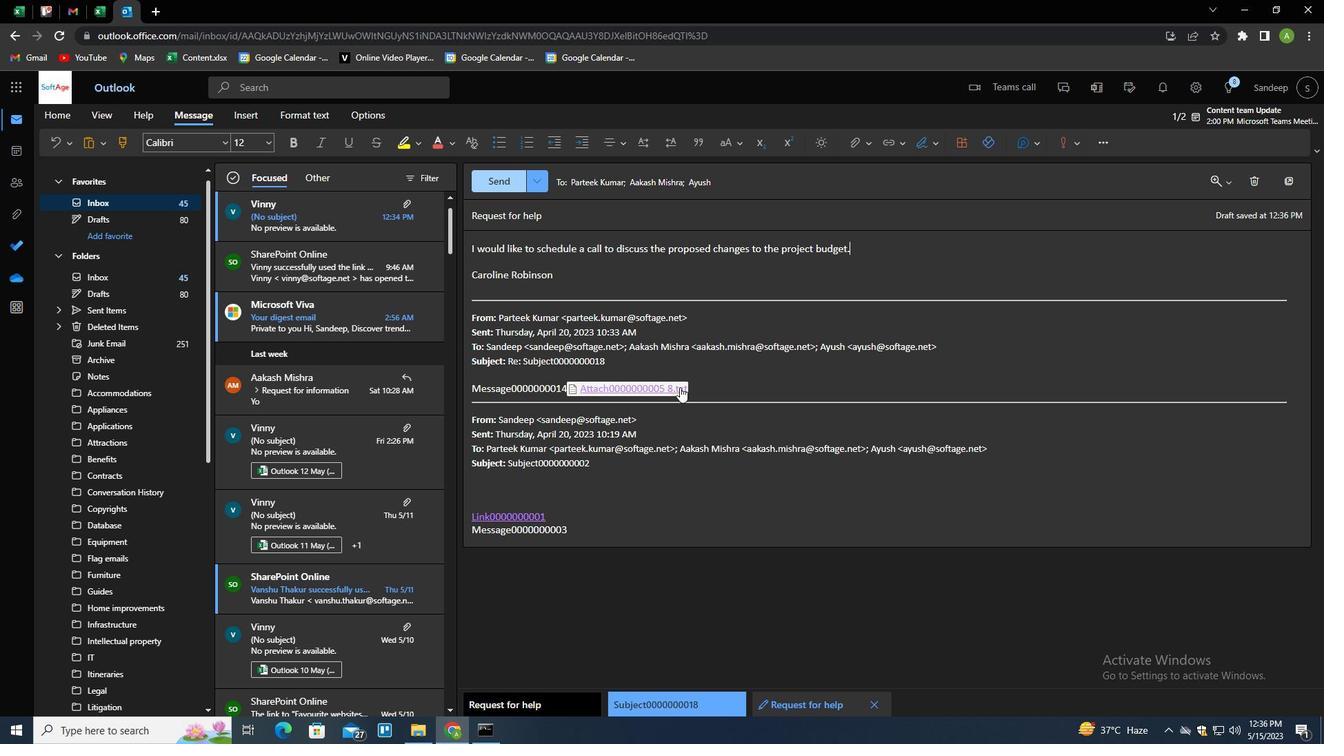 
